 Task: Select heading 2 on text "computer".
Action: Mouse moved to (625, 155)
Screenshot: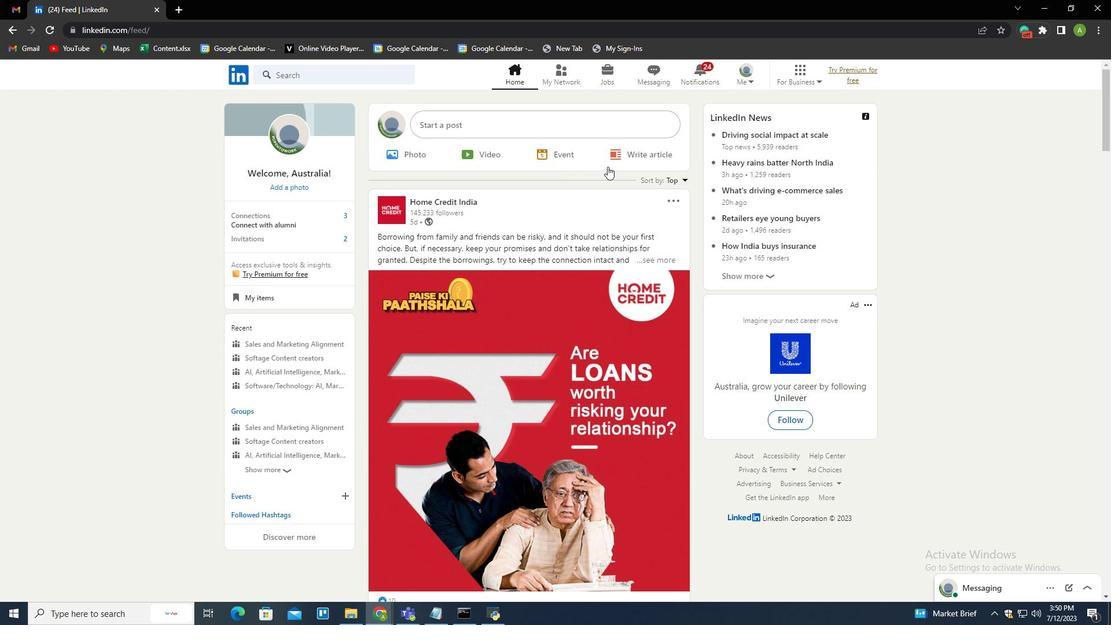 
Action: Mouse pressed left at (625, 155)
Screenshot: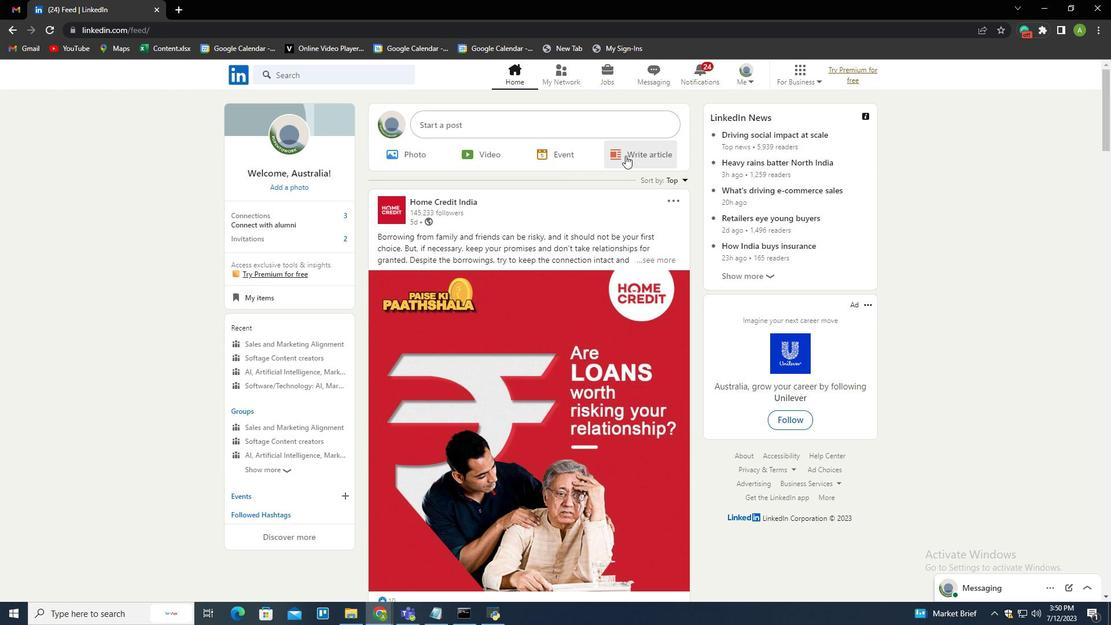 
Action: Mouse moved to (360, 107)
Screenshot: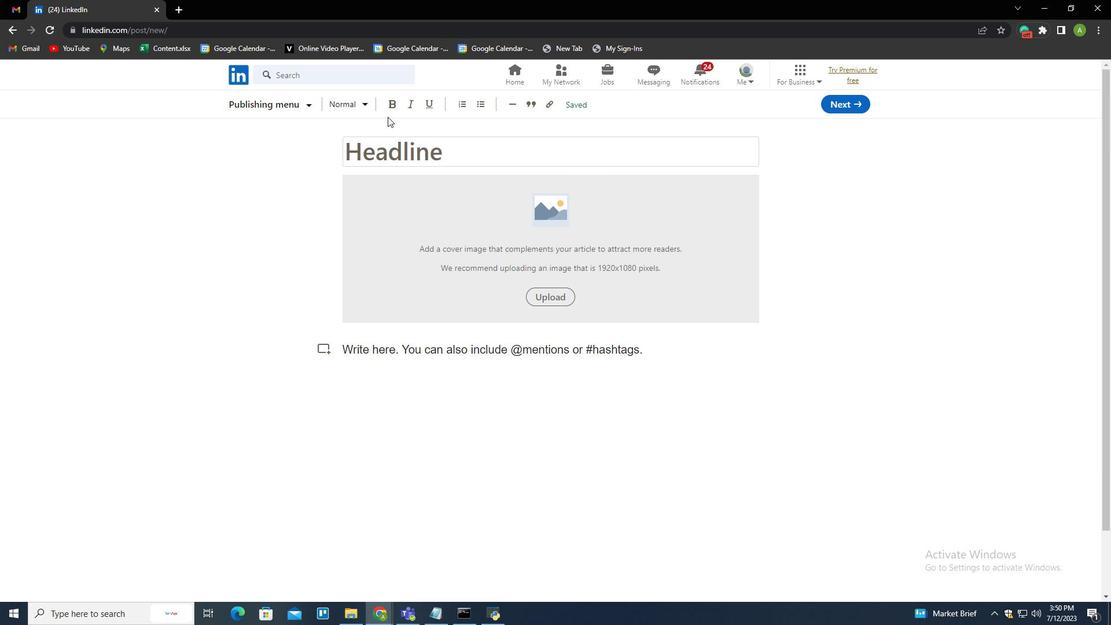 
Action: Mouse pressed left at (360, 107)
Screenshot: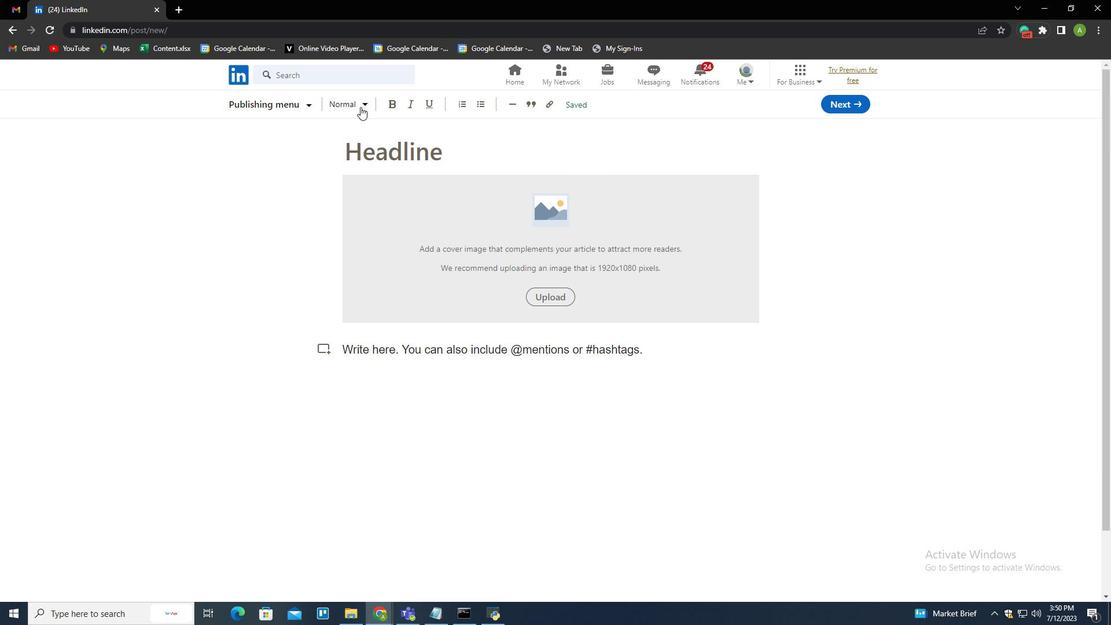 
Action: Mouse moved to (365, 147)
Screenshot: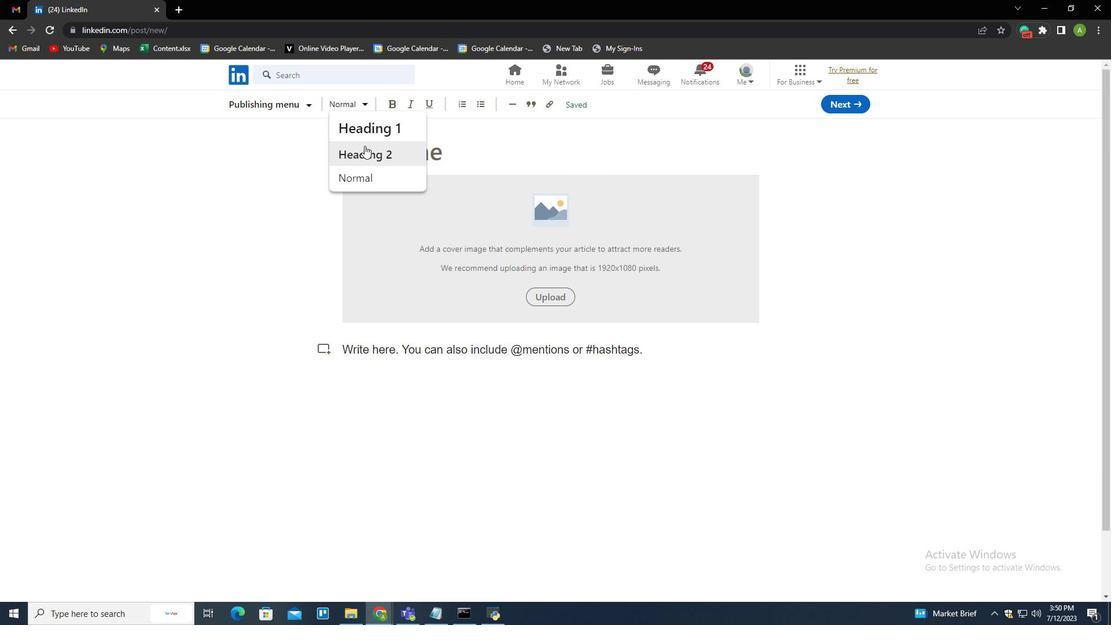 
Action: Mouse pressed left at (365, 147)
Screenshot: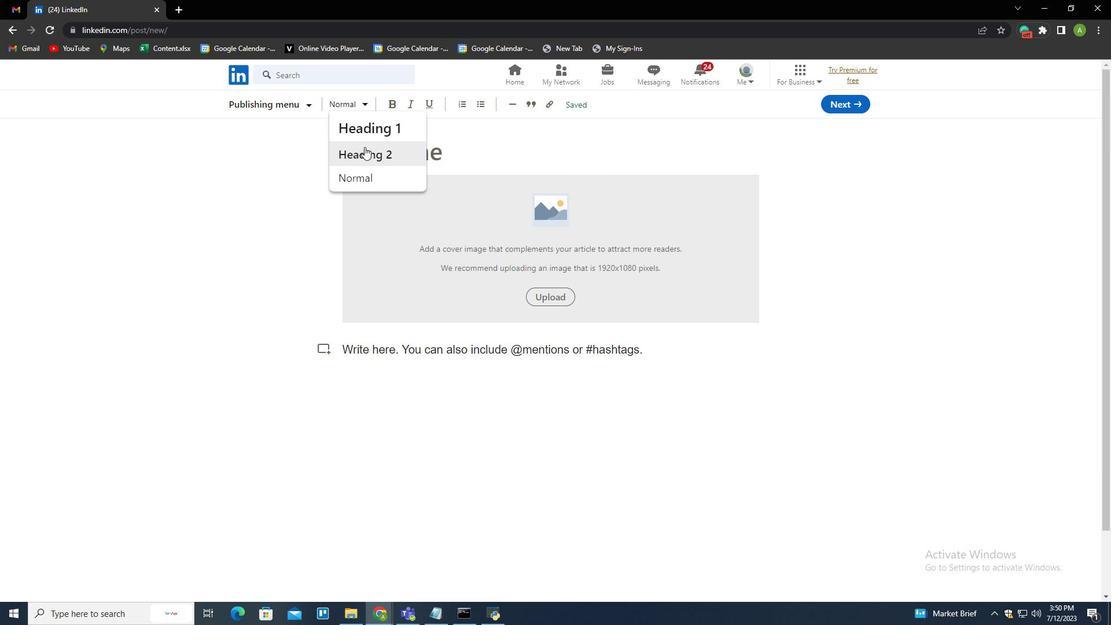 
Action: Mouse moved to (414, 362)
Screenshot: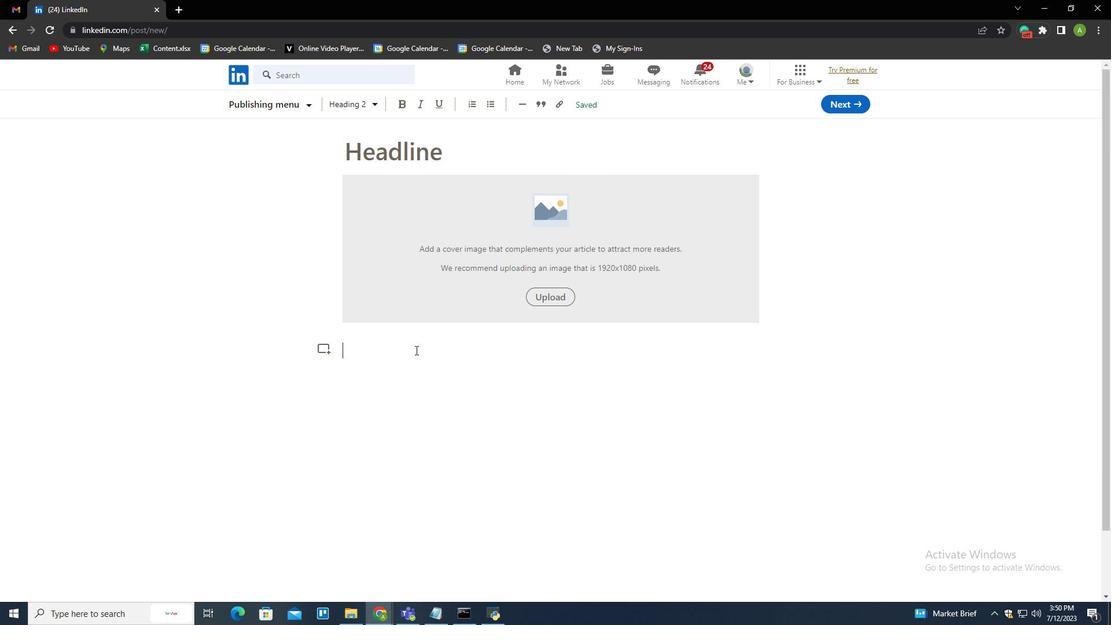 
Action: Key pressed <Key.shift>computer
Screenshot: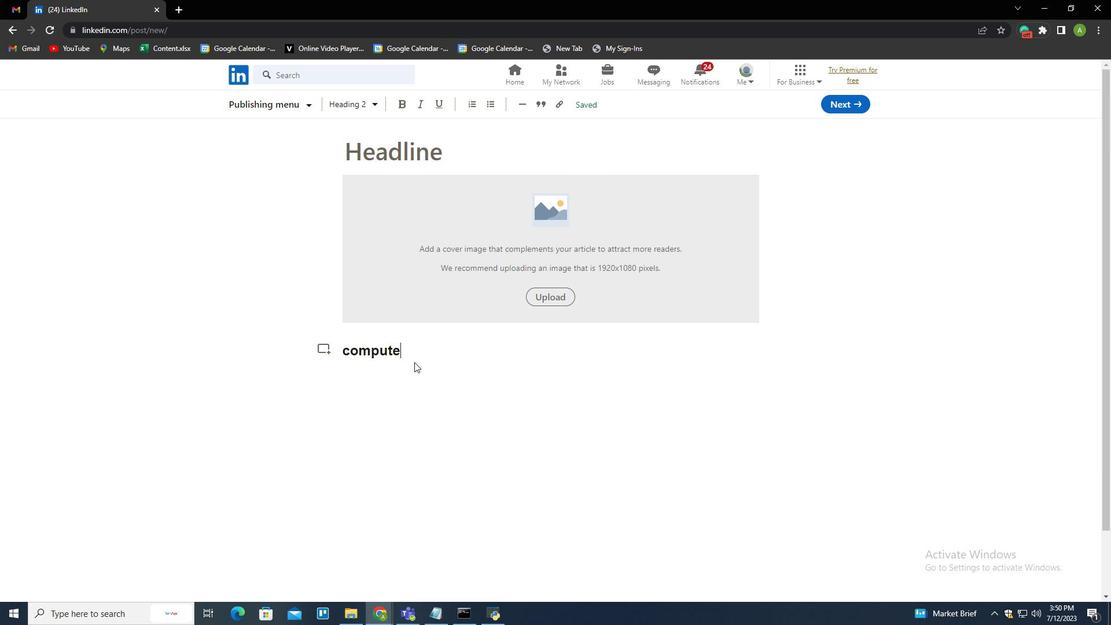 
